 Task: Review and update the client database with accurate contact information, recent interactions, and any relevant notes or updates. Ensure data integrity and completeness.
Action: Mouse moved to (19, 155)
Screenshot: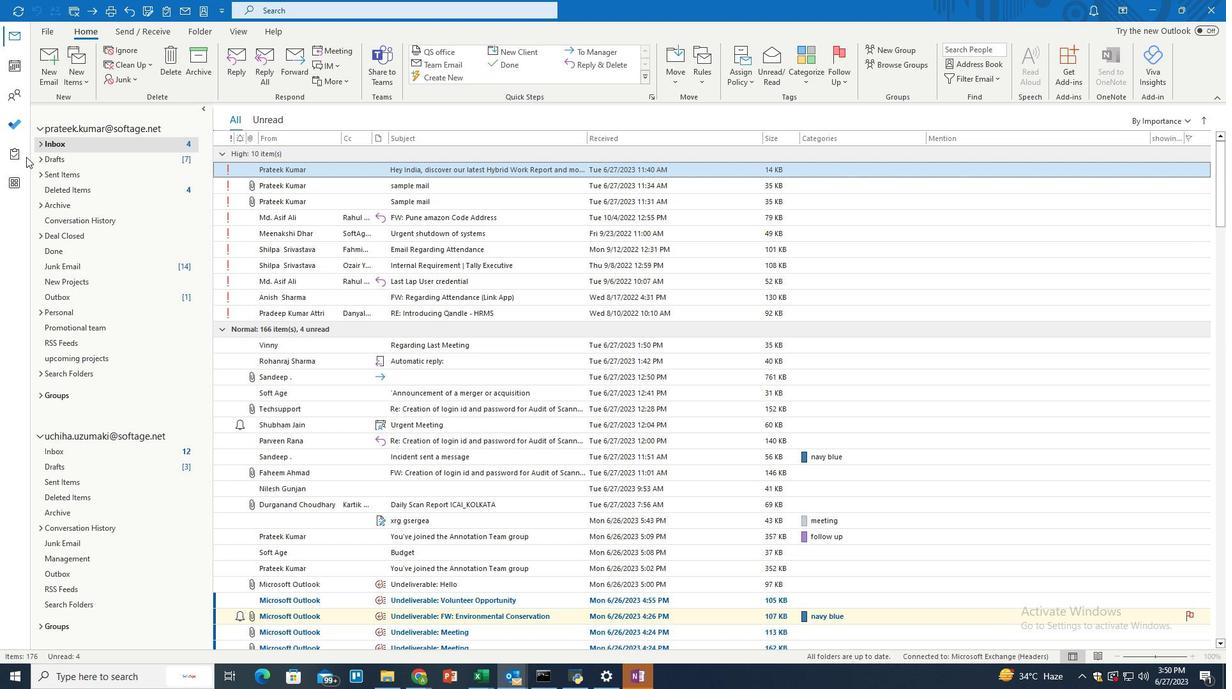 
Action: Mouse pressed left at (19, 155)
Screenshot: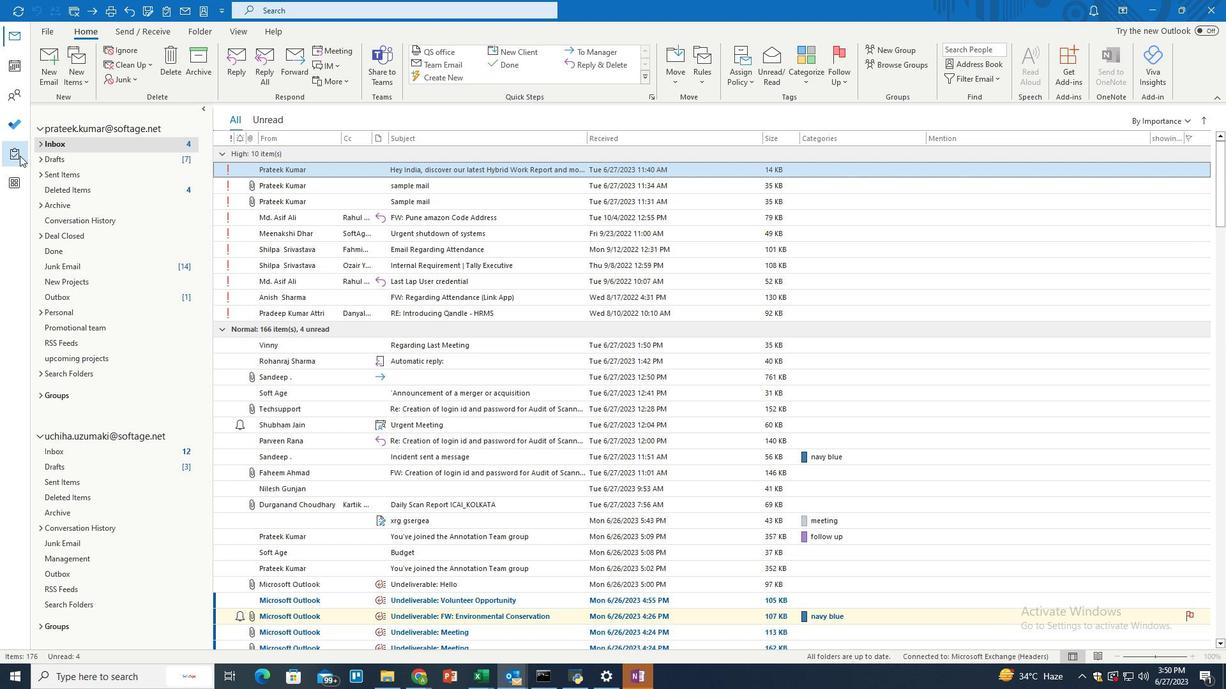 
Action: Mouse moved to (281, 211)
Screenshot: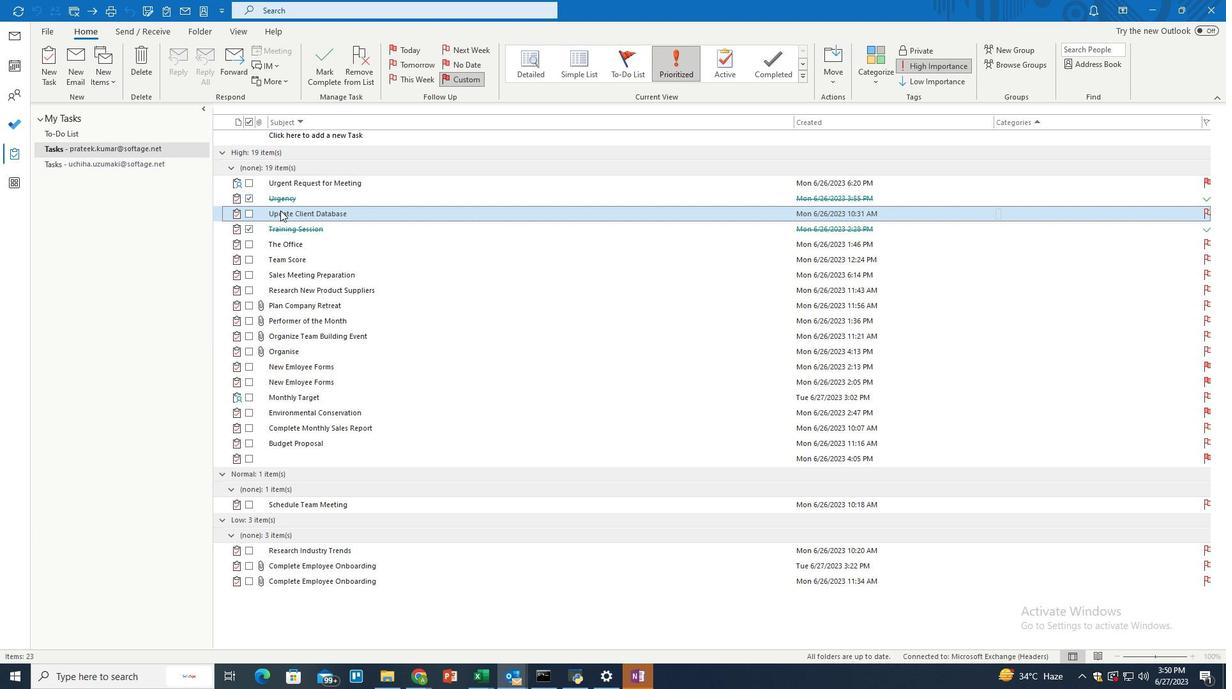 
Action: Mouse pressed left at (281, 211)
Screenshot: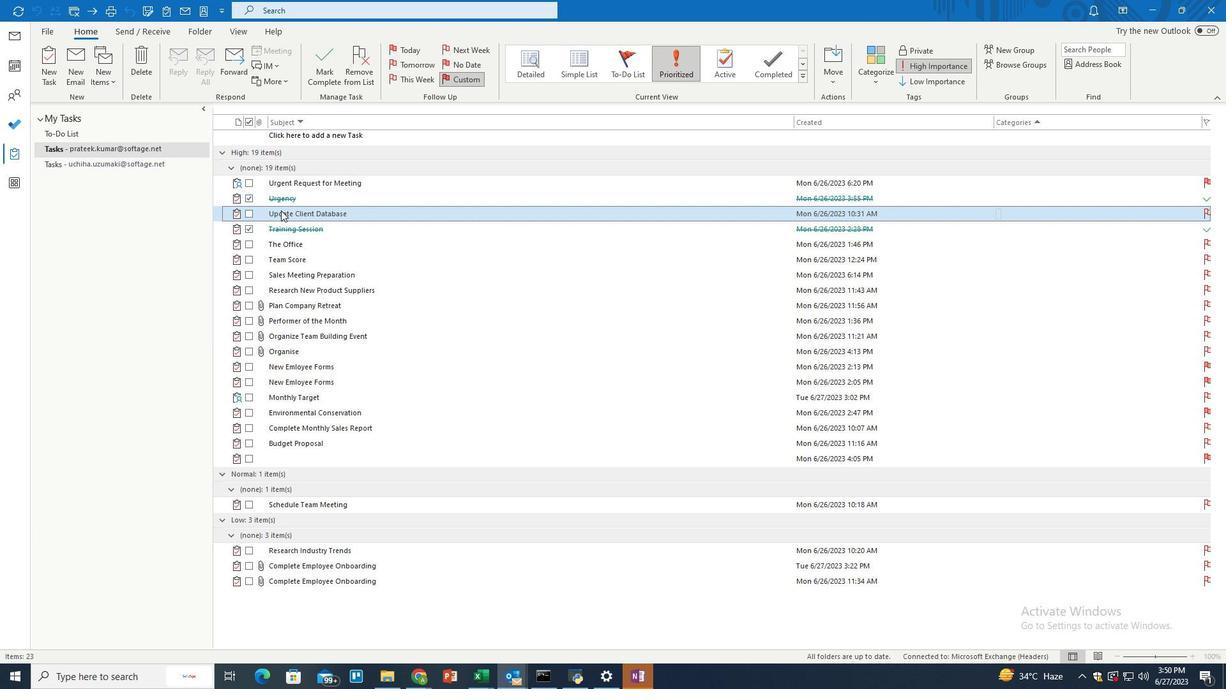 
Action: Mouse pressed left at (281, 211)
Screenshot: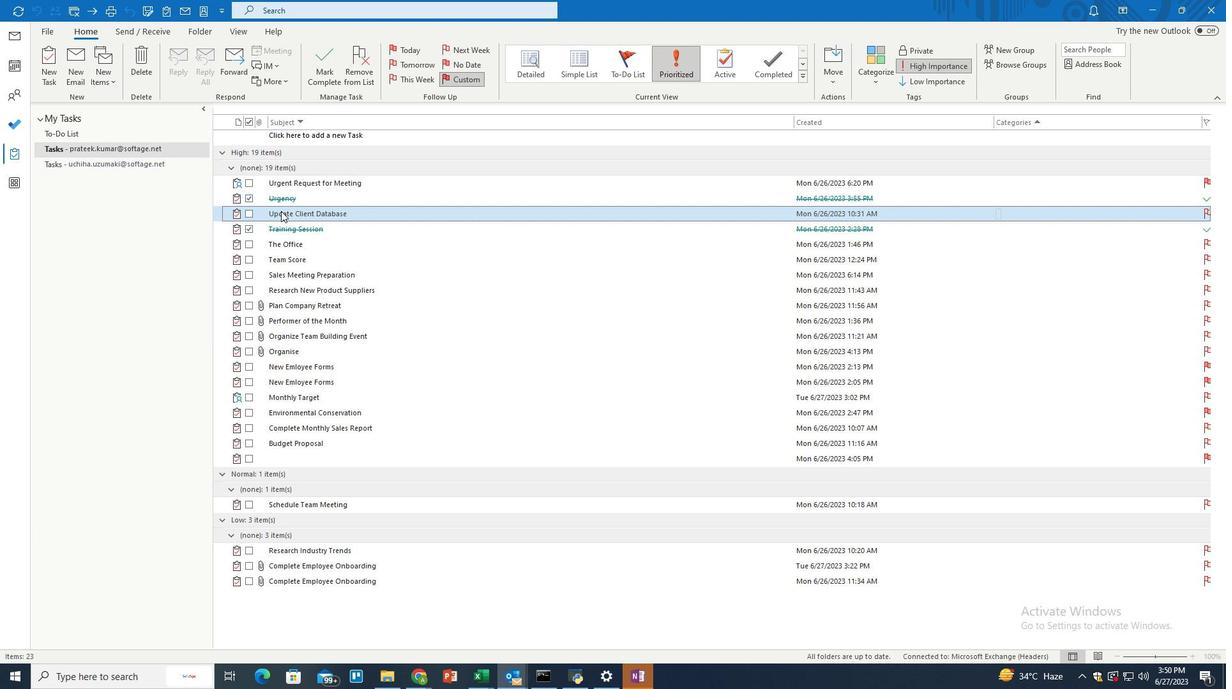 
Action: Mouse moved to (15, 26)
Screenshot: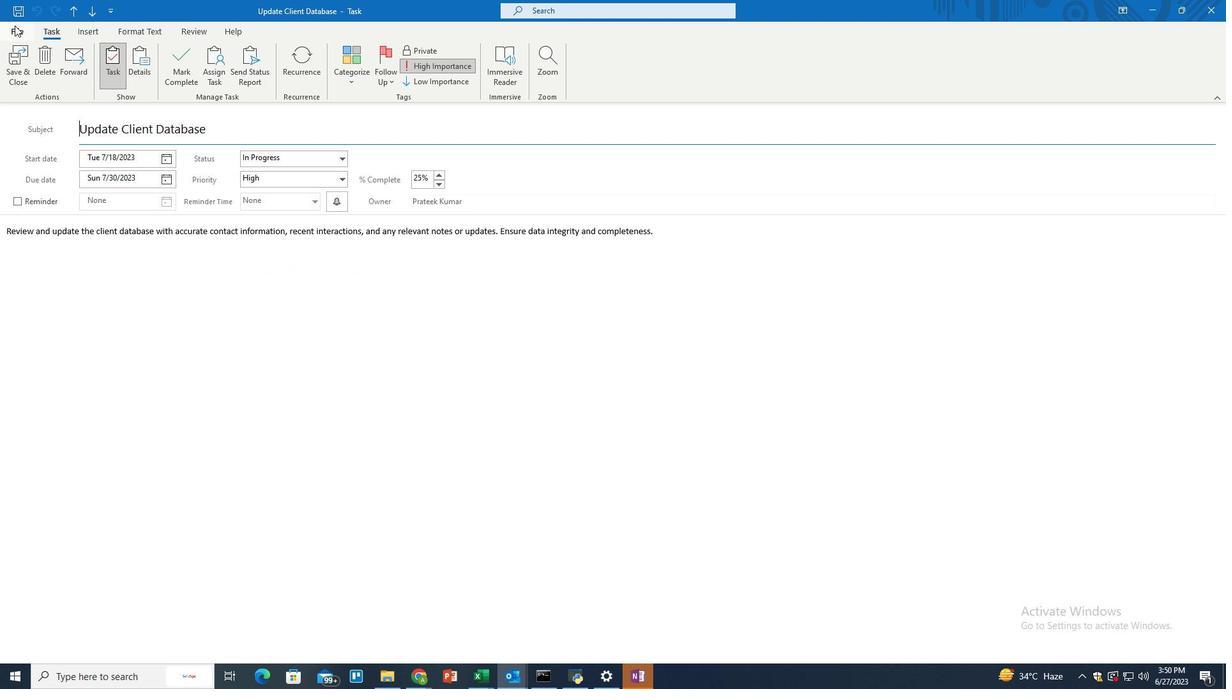 
Action: Mouse pressed left at (15, 26)
Screenshot: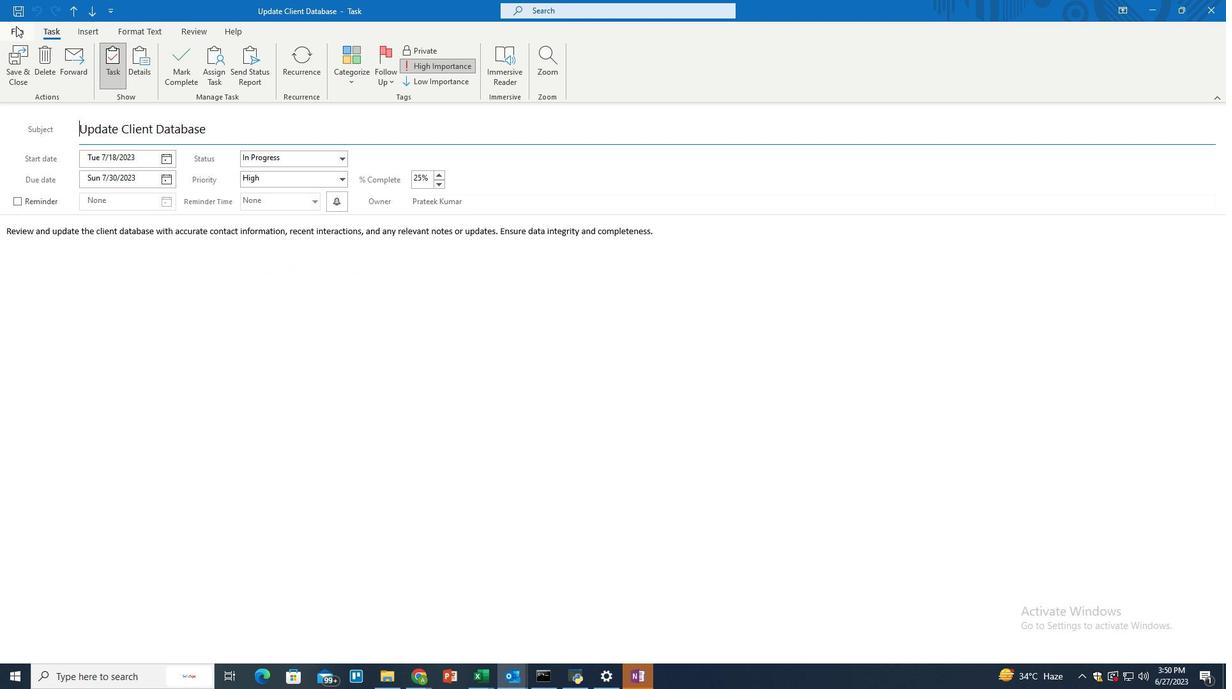 
Action: Mouse moved to (54, 167)
Screenshot: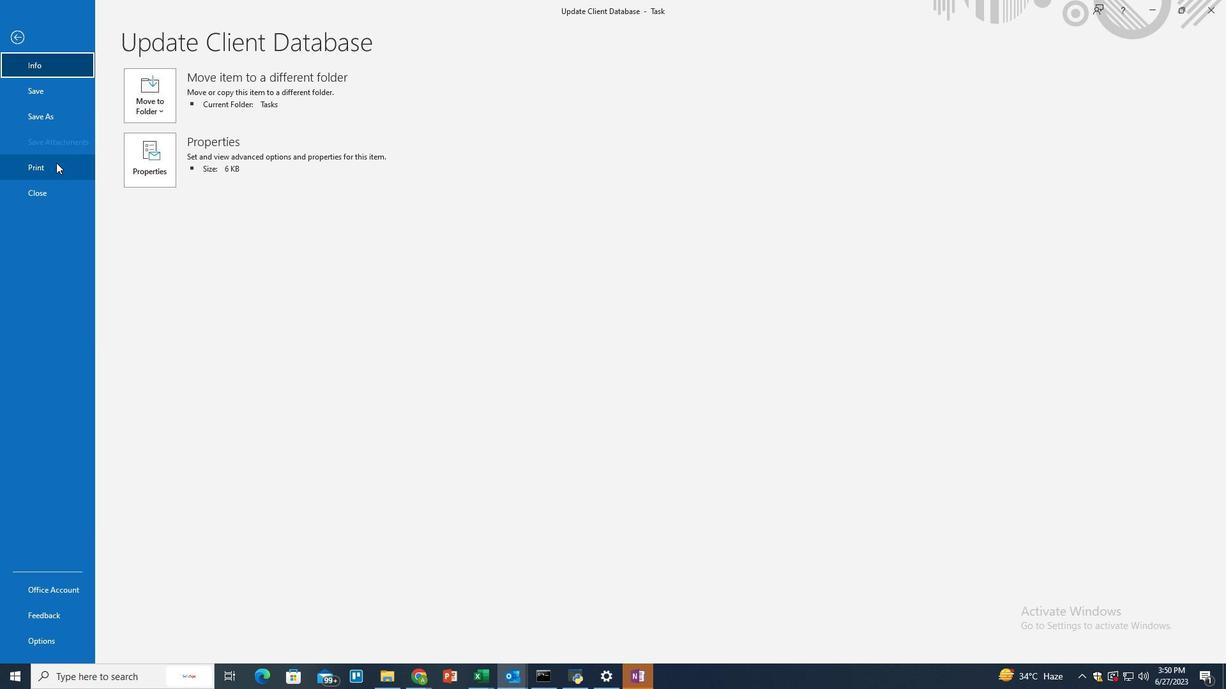 
Action: Mouse pressed left at (54, 167)
Screenshot: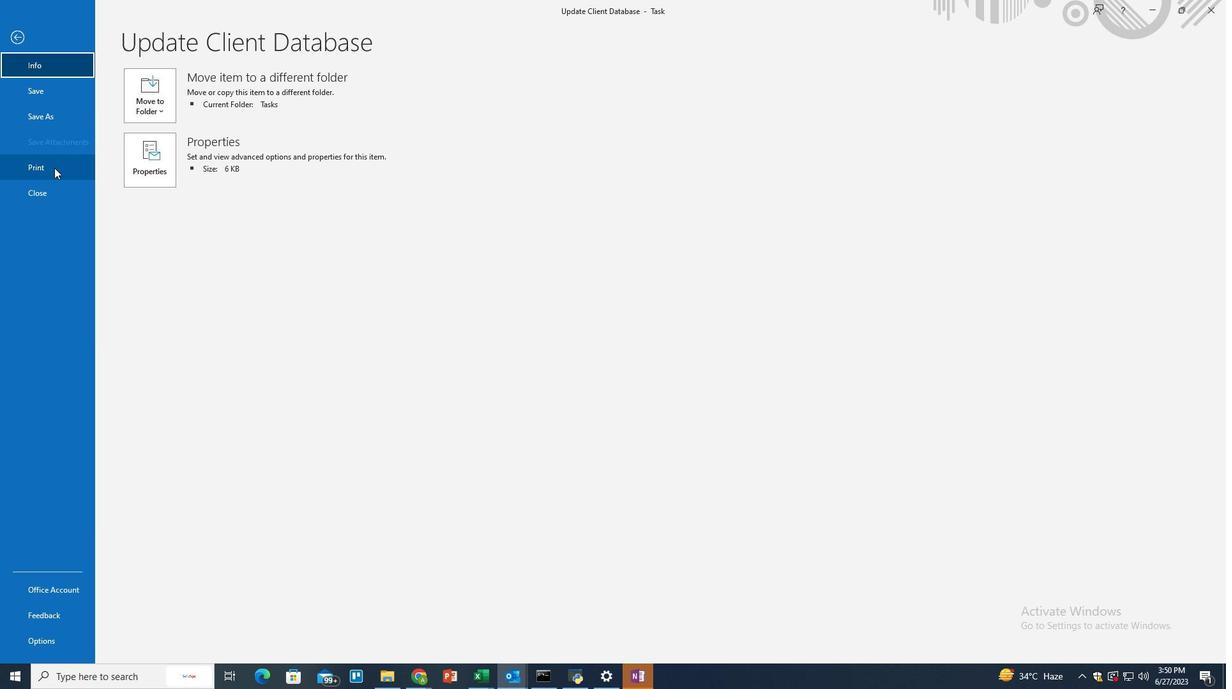 
Action: Mouse moved to (146, 106)
Screenshot: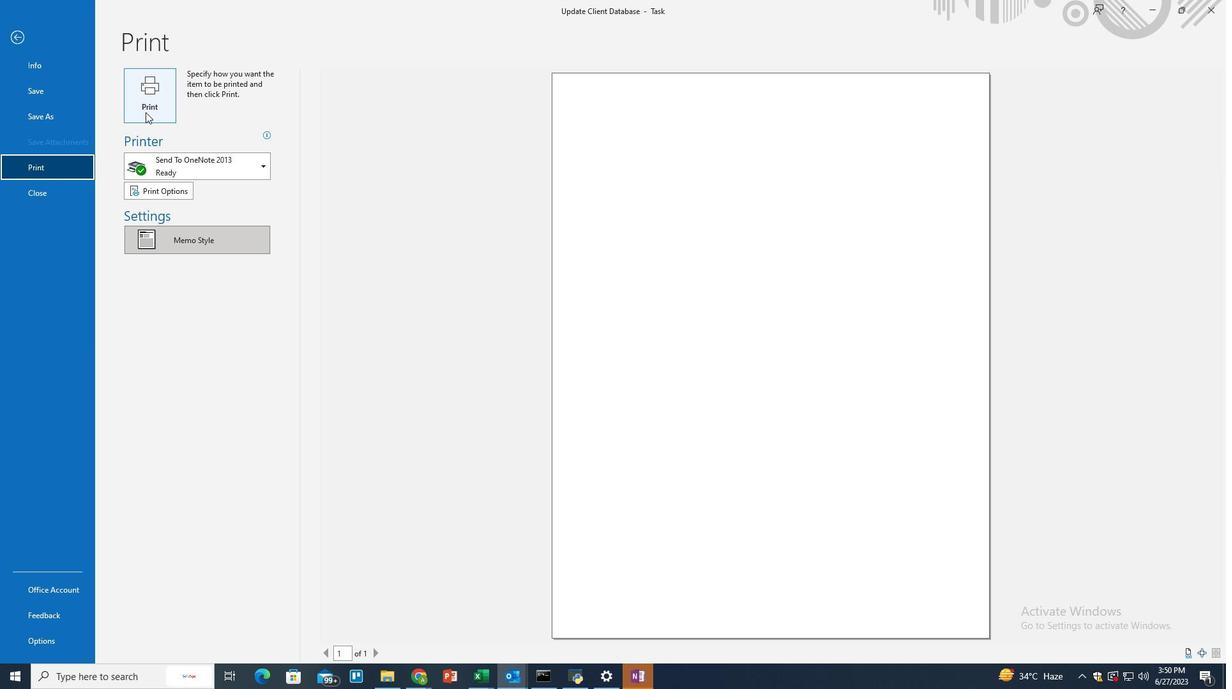 
Action: Mouse pressed left at (146, 106)
Screenshot: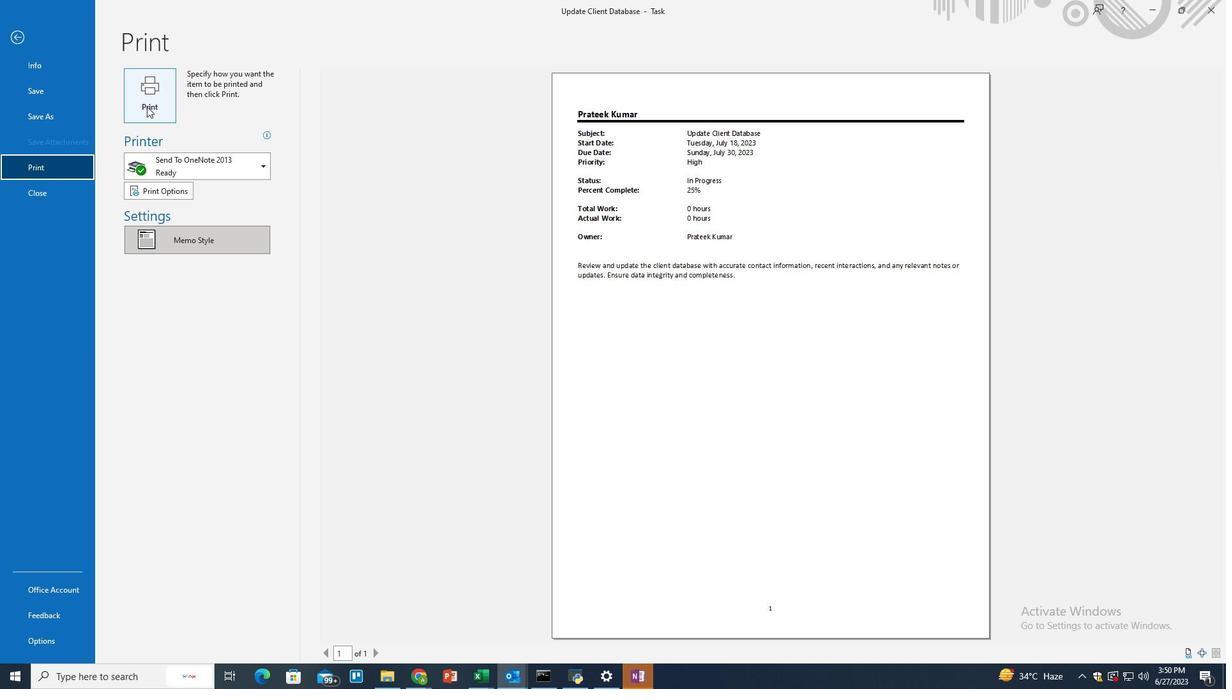 
Action: Mouse moved to (21, 25)
Screenshot: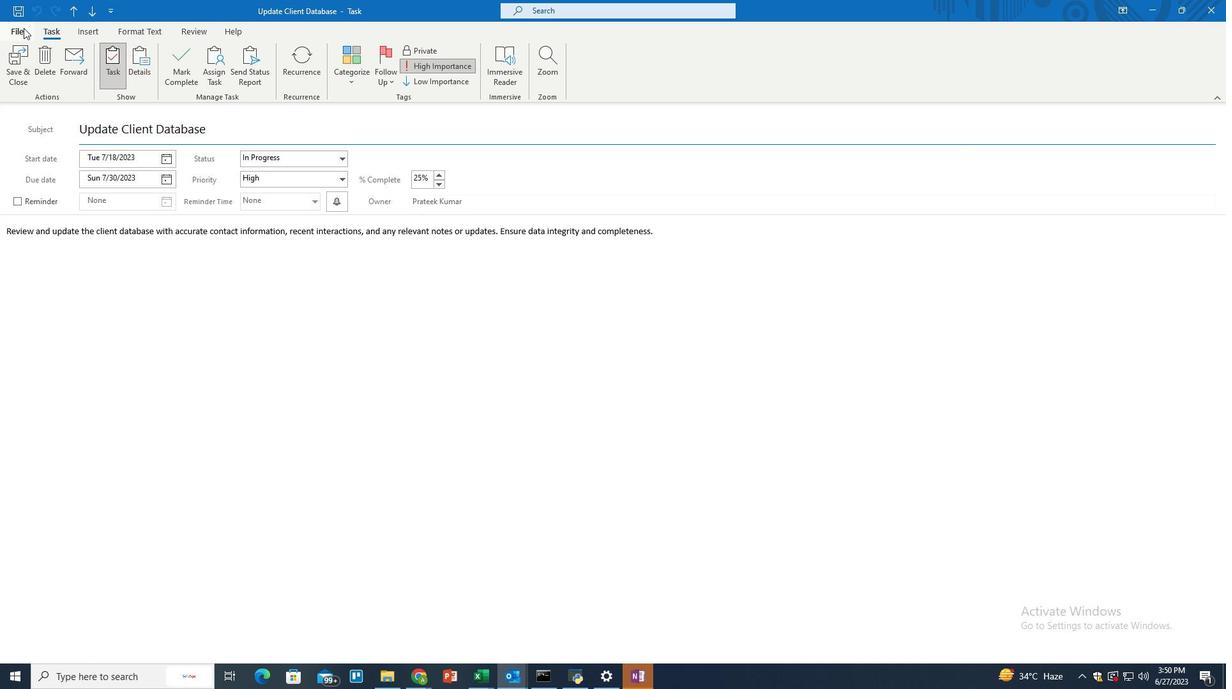 
Action: Mouse pressed left at (21, 25)
Screenshot: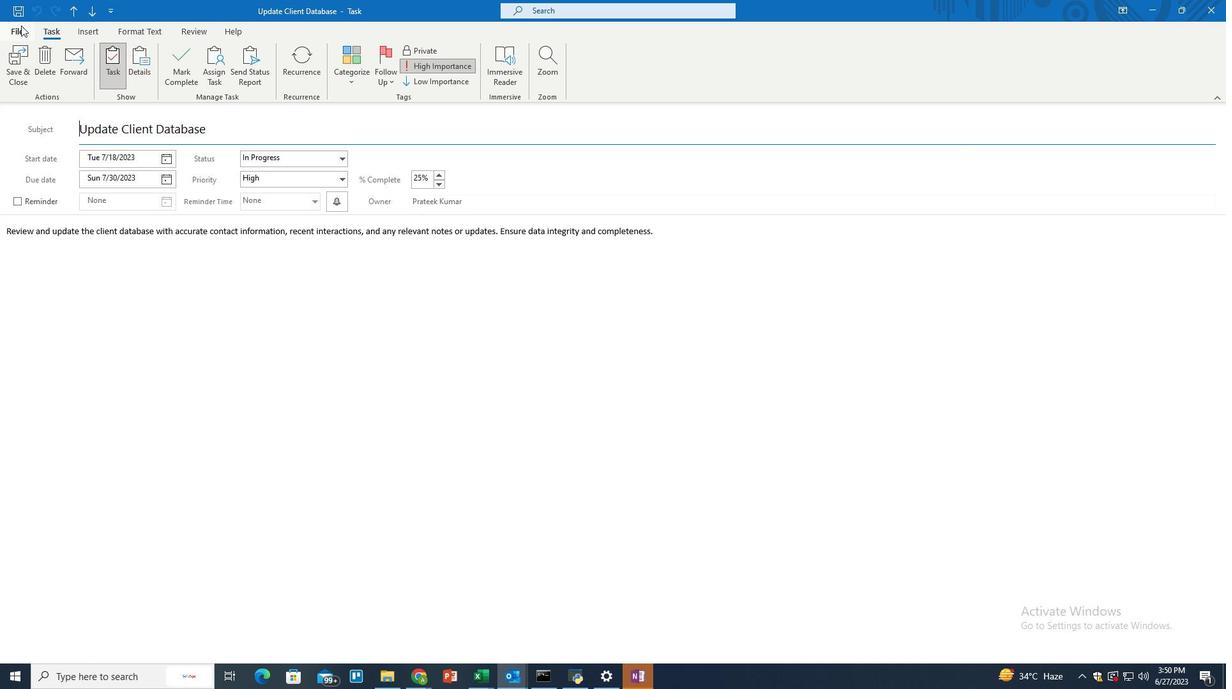 
Action: Mouse moved to (42, 192)
Screenshot: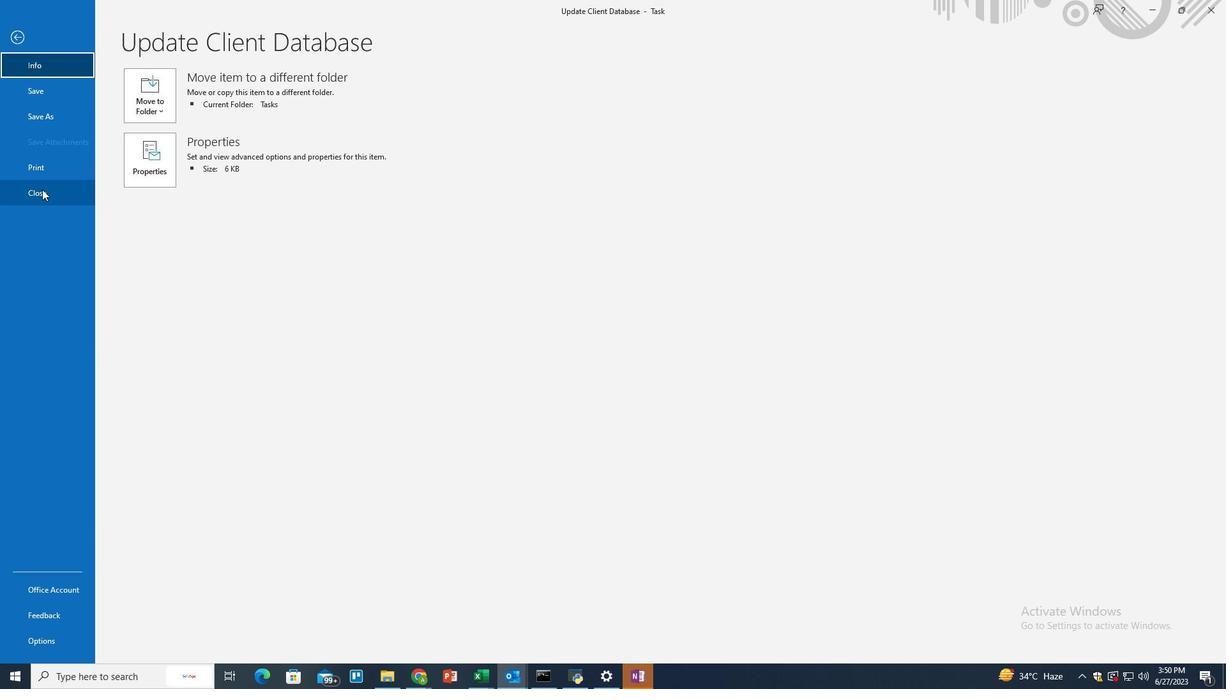 
Action: Mouse pressed left at (42, 192)
Screenshot: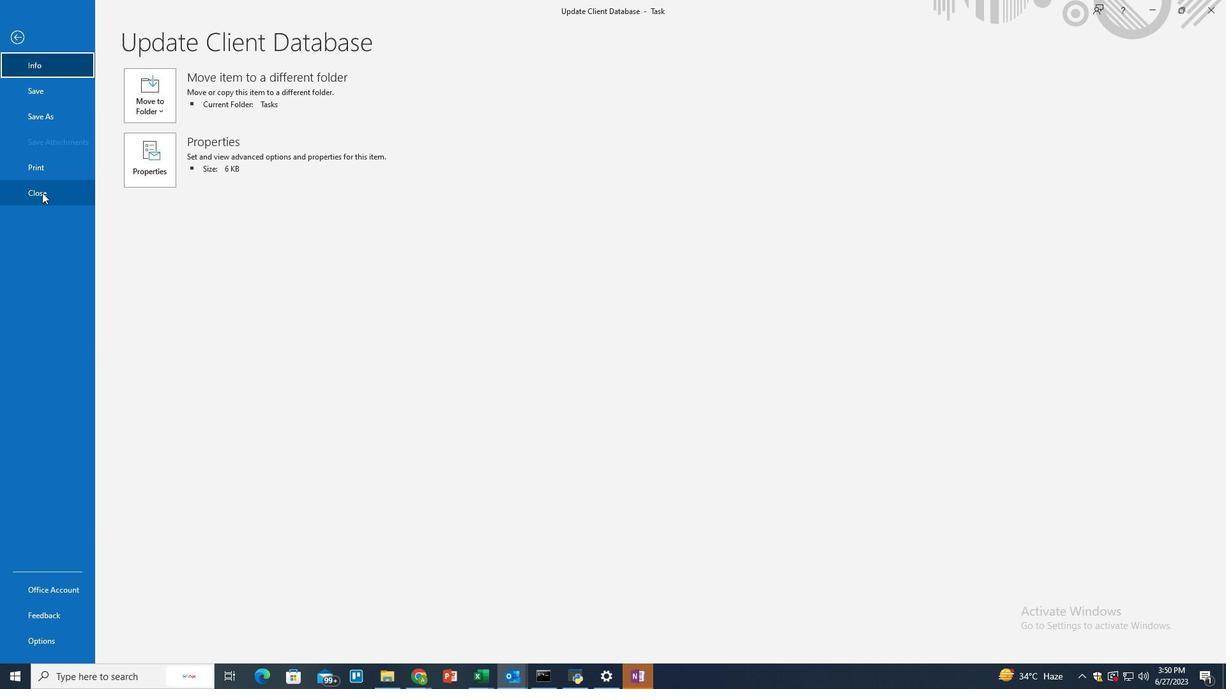 
Action: Mouse moved to (517, 390)
Screenshot: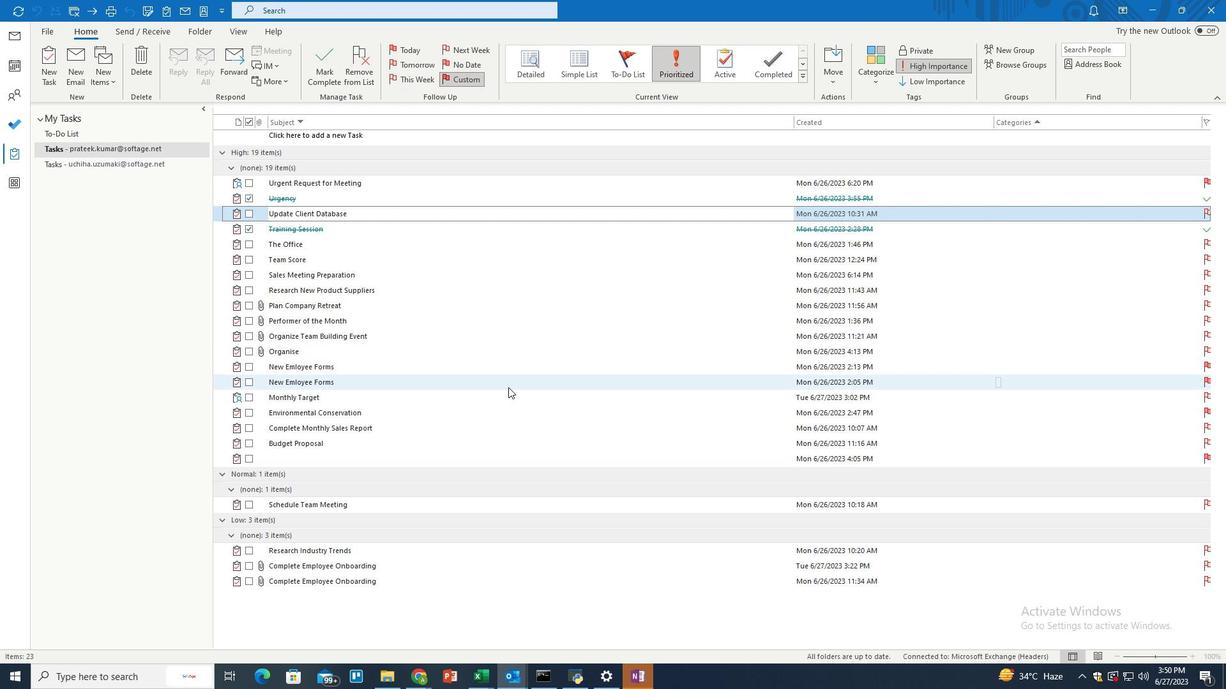 
